 Task: Plan a virtual team-building movie night for the 11th at 7:30 PM.
Action: Mouse moved to (39, 80)
Screenshot: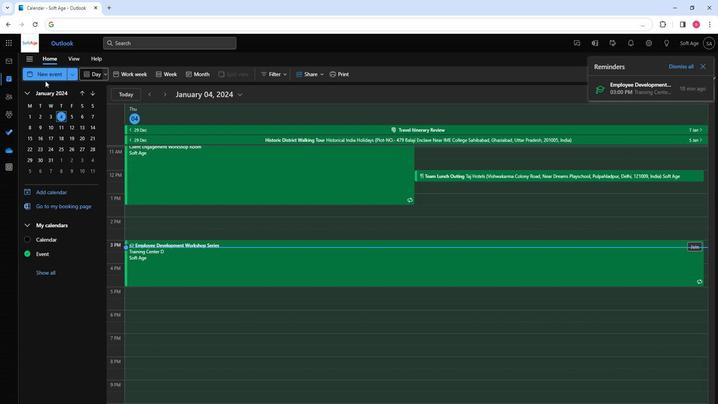 
Action: Mouse pressed left at (39, 80)
Screenshot: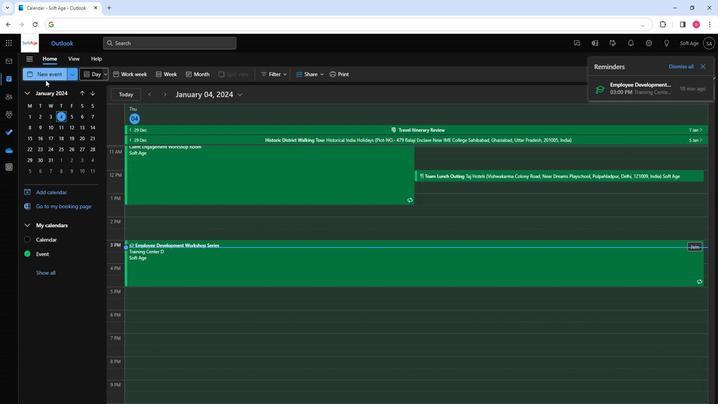 
Action: Mouse moved to (186, 124)
Screenshot: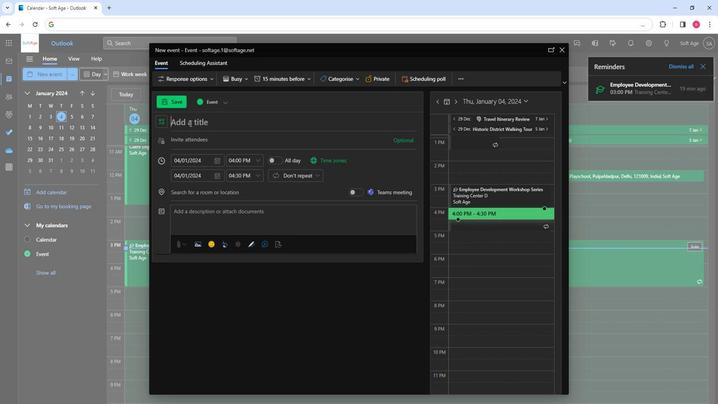 
Action: Mouse pressed left at (186, 124)
Screenshot: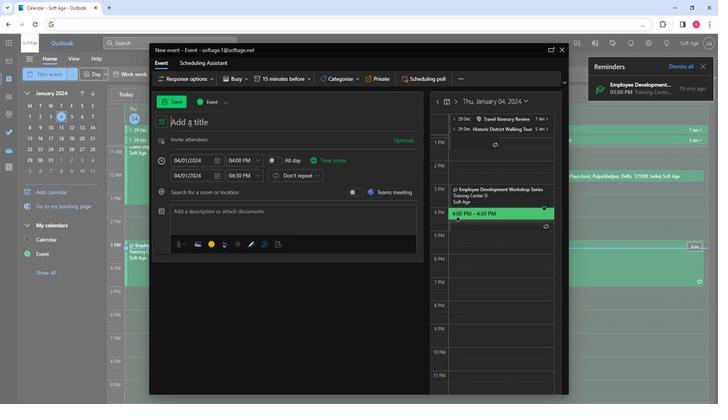 
Action: Key pressed <Key.shift>Virtua;<Key.space><Key.backspace><Key.backspace>l<Key.space><Key.shift>Team-<Key.shift>Building<Key.space><Key.shift><Key.shift>Movie<Key.space><Key.shift>Night
Screenshot: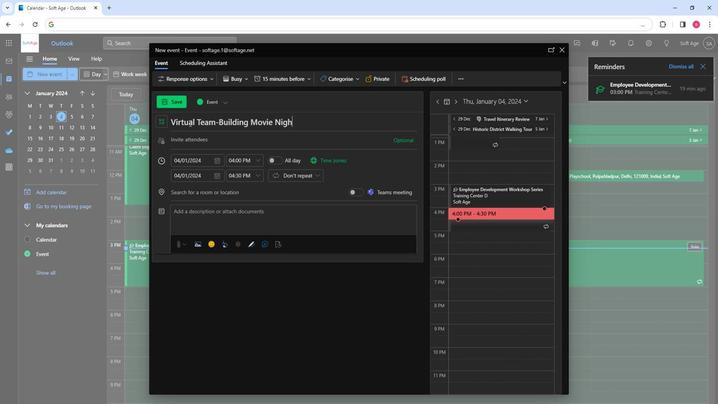 
Action: Mouse moved to (202, 140)
Screenshot: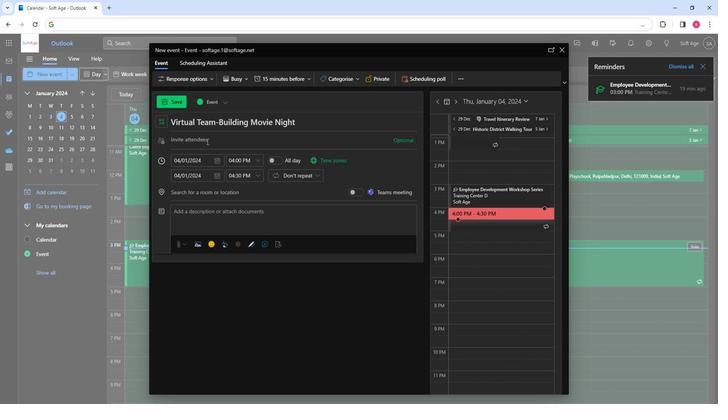 
Action: Mouse pressed left at (202, 140)
Screenshot: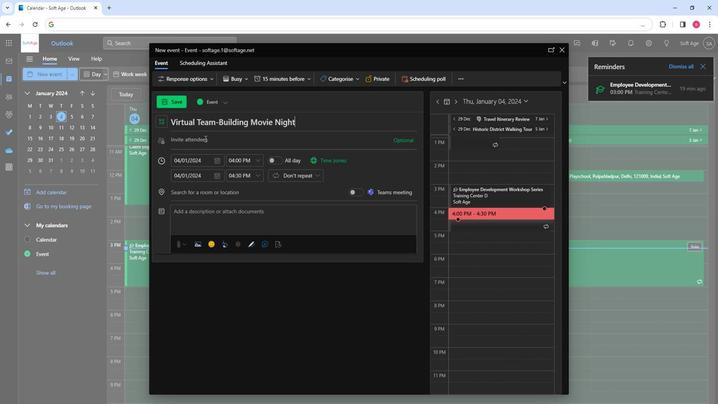 
Action: Mouse moved to (191, 147)
Screenshot: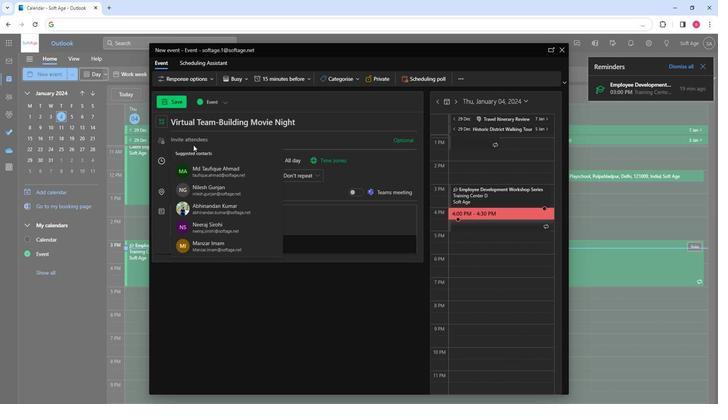 
Action: Key pressed so
Screenshot: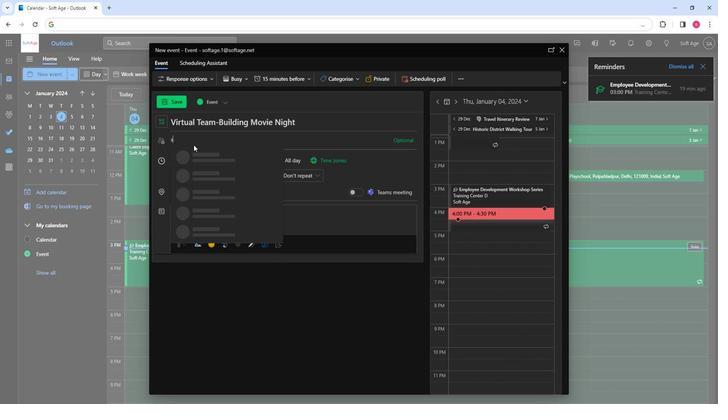 
Action: Mouse moved to (197, 184)
Screenshot: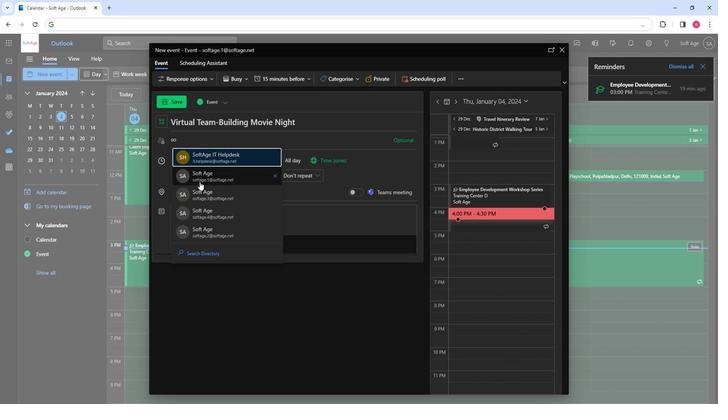 
Action: Mouse pressed left at (197, 184)
Screenshot: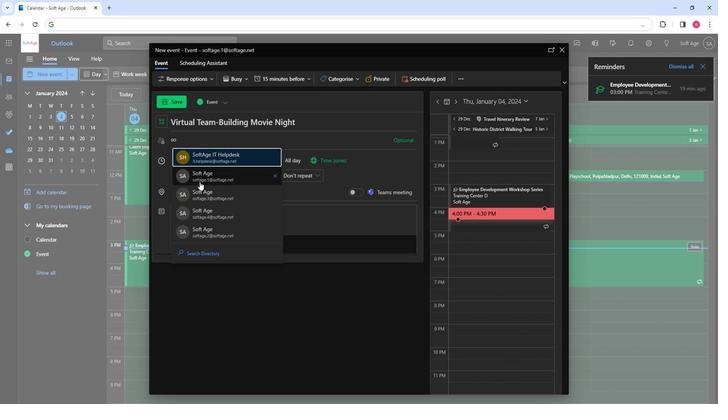 
Action: Key pressed so
Screenshot: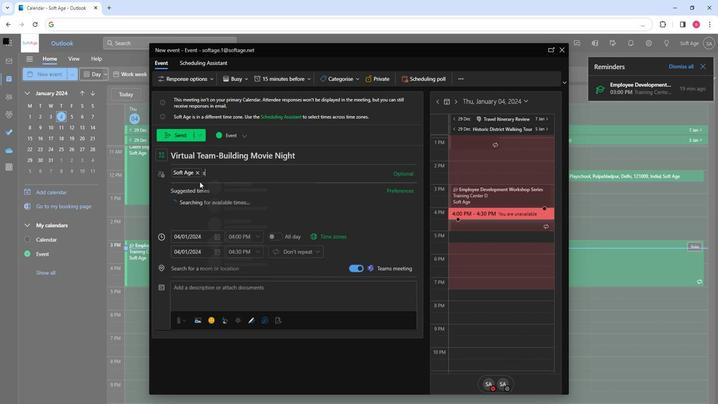 
Action: Mouse moved to (237, 223)
Screenshot: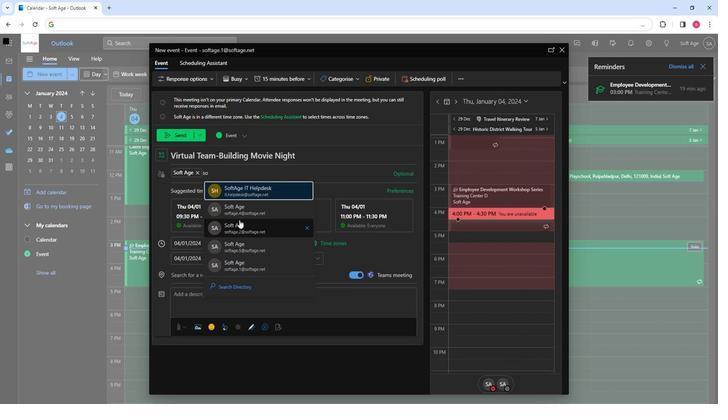 
Action: Mouse pressed left at (237, 223)
Screenshot: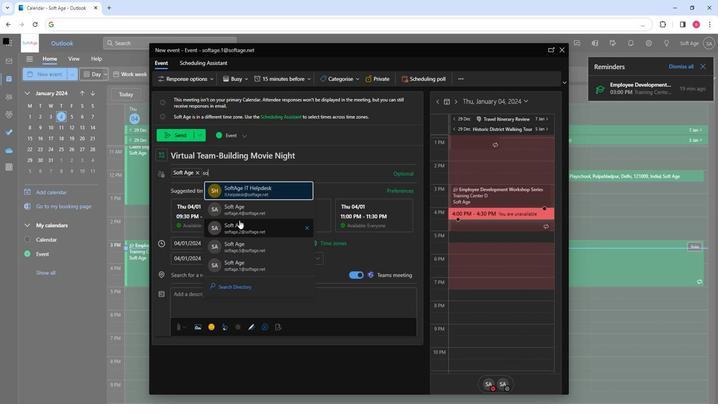 
Action: Mouse moved to (238, 223)
Screenshot: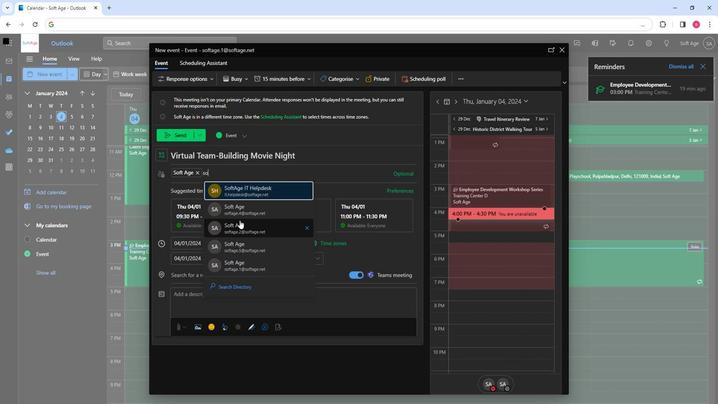 
Action: Key pressed so
Screenshot: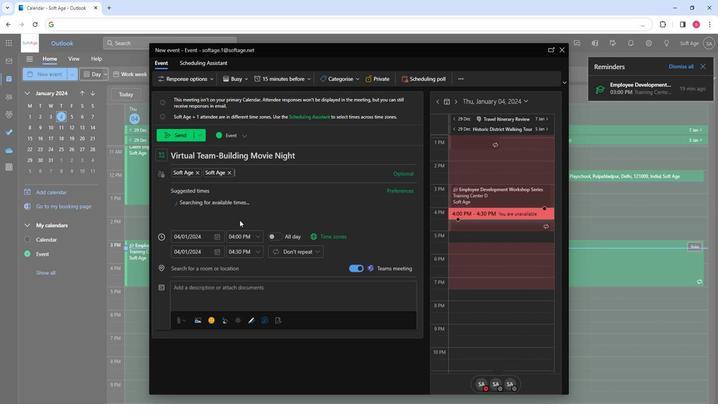 
Action: Mouse moved to (273, 260)
Screenshot: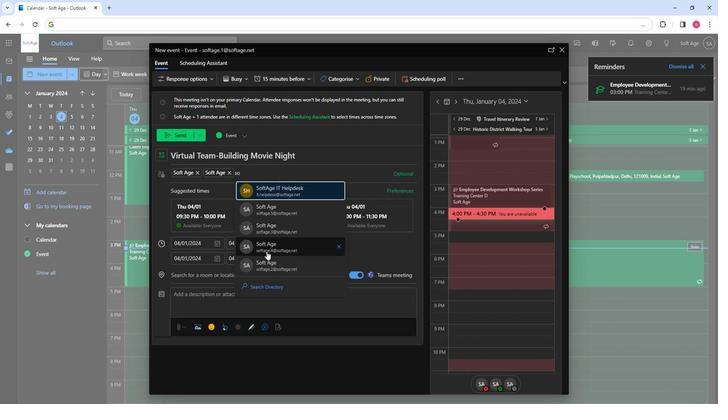 
Action: Mouse pressed left at (273, 260)
Screenshot: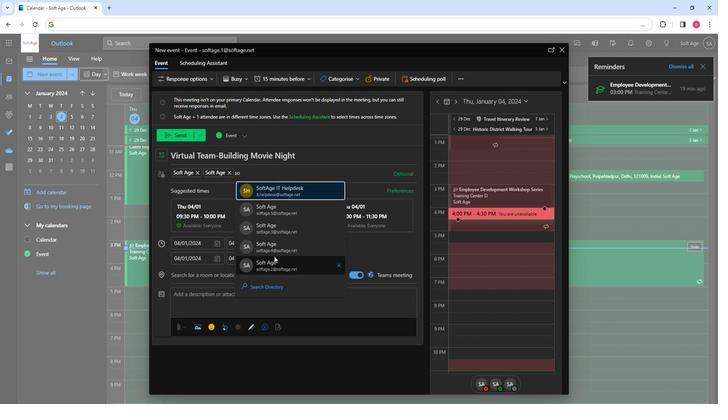 
Action: Mouse moved to (277, 264)
Screenshot: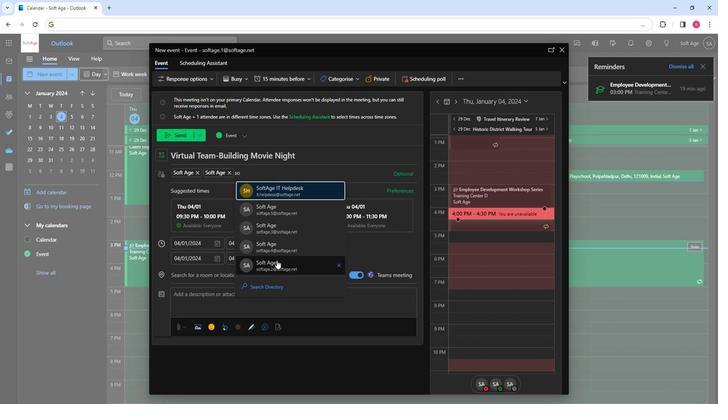 
Action: Mouse pressed left at (277, 264)
Screenshot: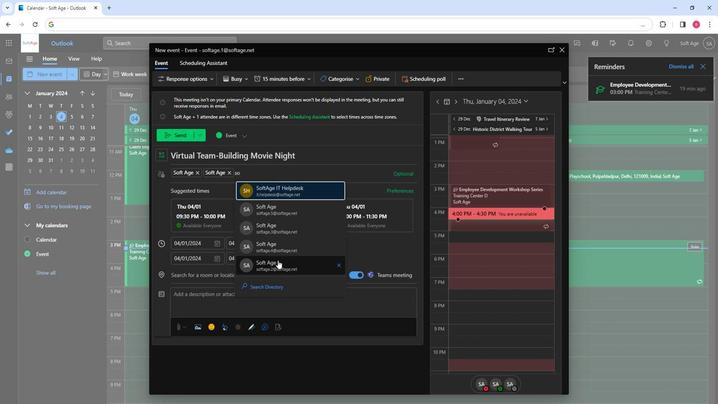
Action: Mouse moved to (215, 246)
Screenshot: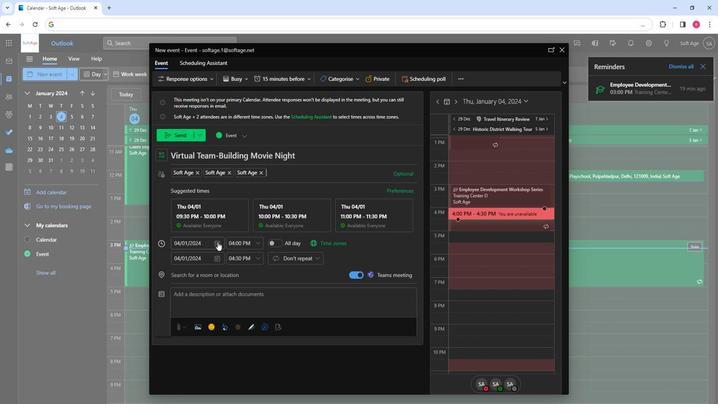 
Action: Mouse pressed left at (215, 246)
Screenshot: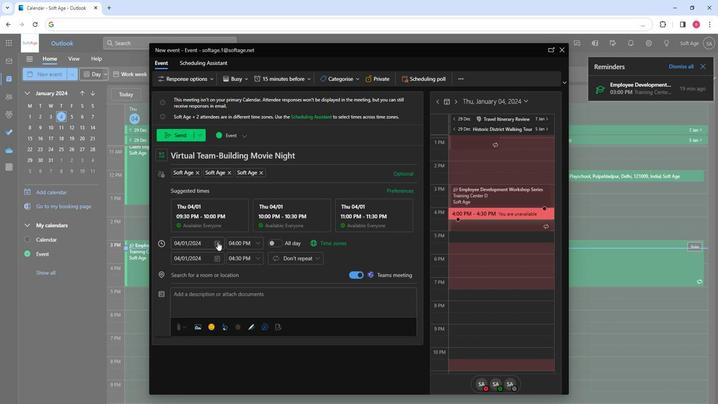 
Action: Mouse moved to (210, 300)
Screenshot: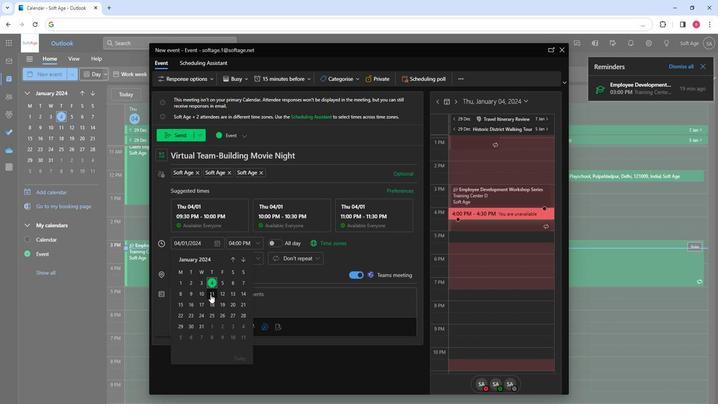 
Action: Mouse pressed left at (210, 300)
Screenshot: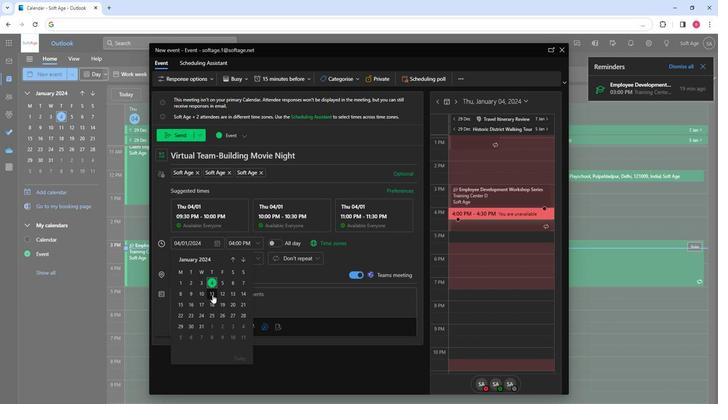 
Action: Mouse moved to (258, 249)
Screenshot: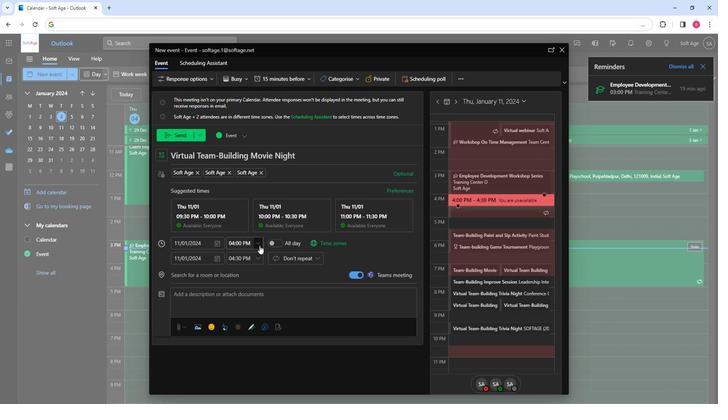 
Action: Mouse pressed left at (258, 249)
Screenshot: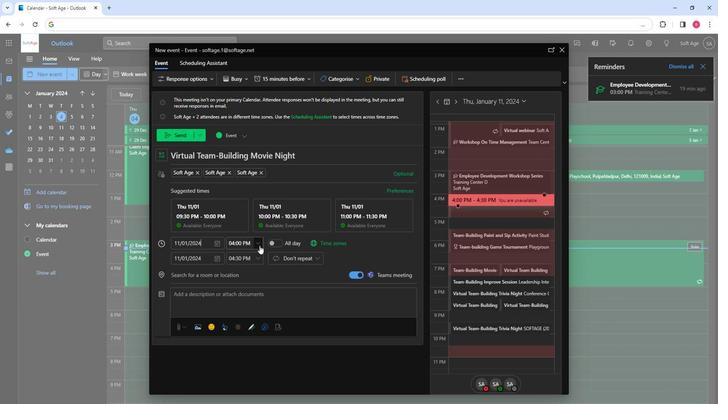 
Action: Mouse moved to (245, 282)
Screenshot: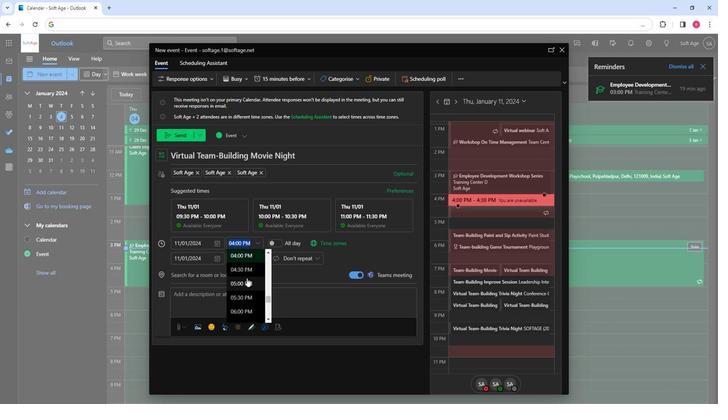
Action: Mouse scrolled (245, 282) with delta (0, 0)
Screenshot: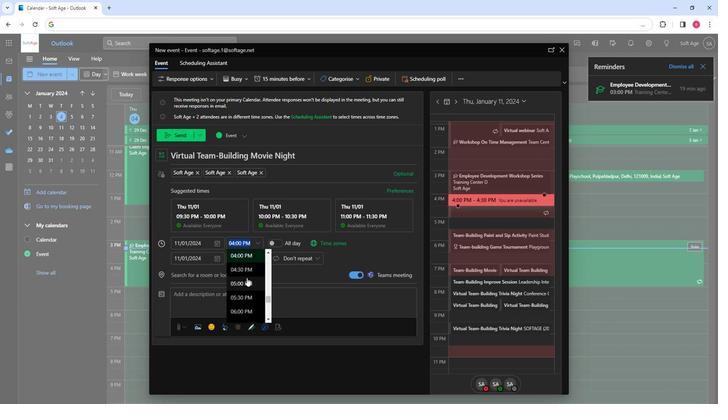 
Action: Mouse moved to (241, 296)
Screenshot: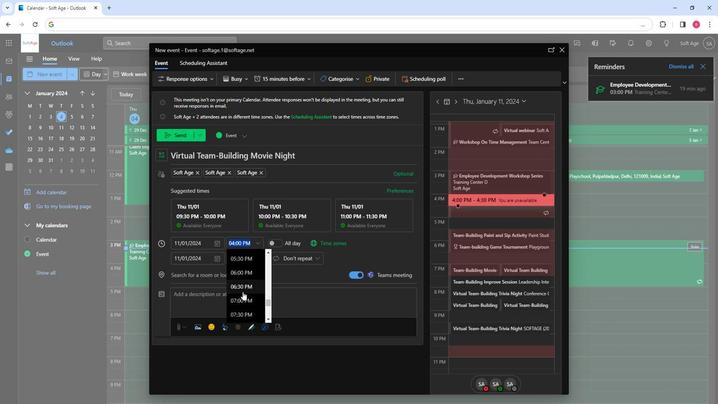 
Action: Mouse scrolled (241, 296) with delta (0, 0)
Screenshot: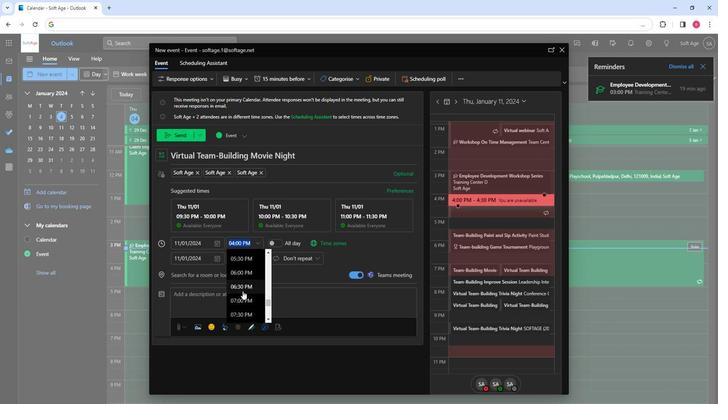 
Action: Mouse moved to (239, 285)
Screenshot: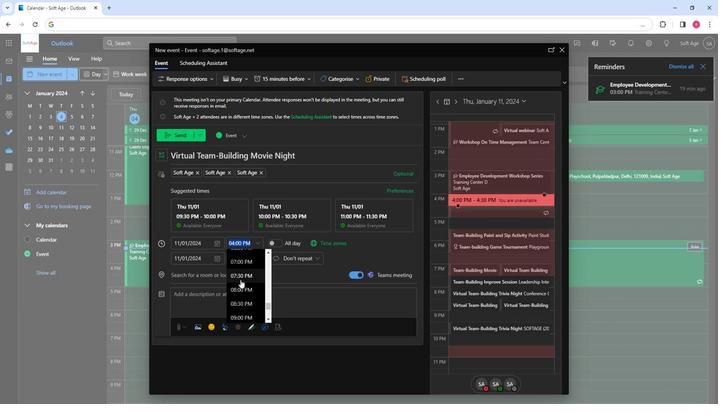 
Action: Mouse pressed left at (239, 285)
Screenshot: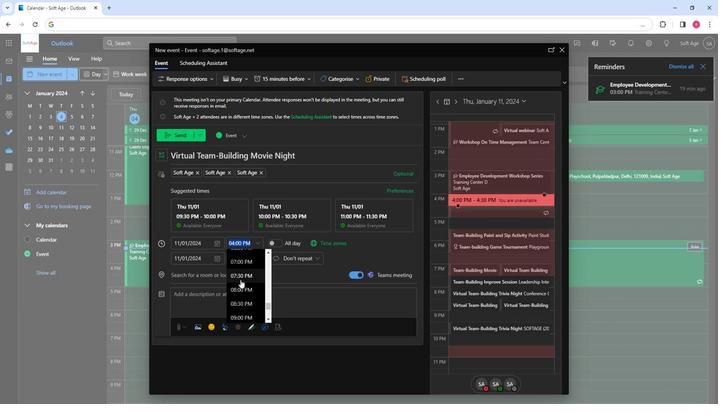 
Action: Mouse moved to (208, 280)
Screenshot: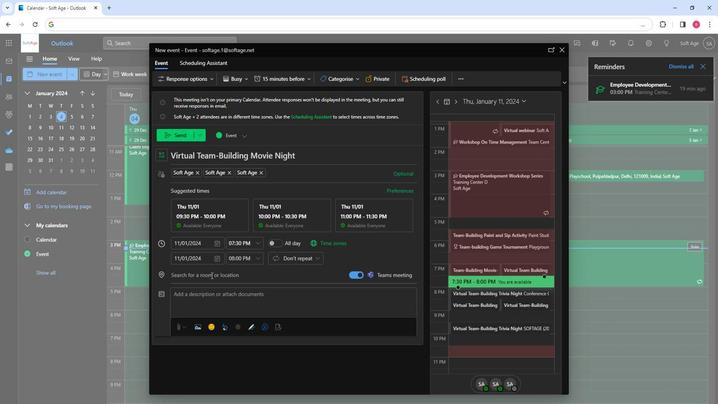 
Action: Mouse pressed left at (208, 280)
Screenshot: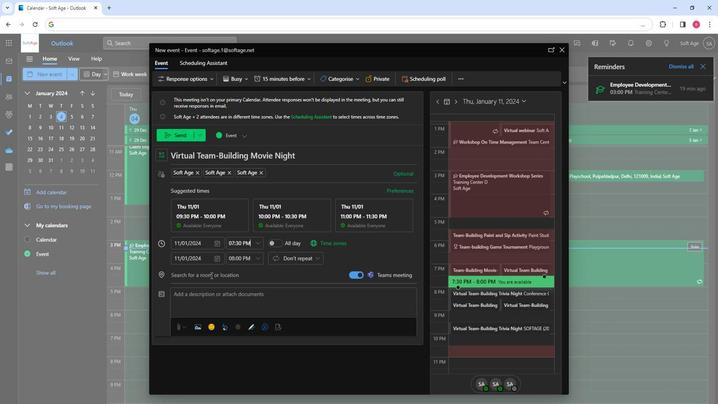 
Action: Mouse moved to (221, 241)
Screenshot: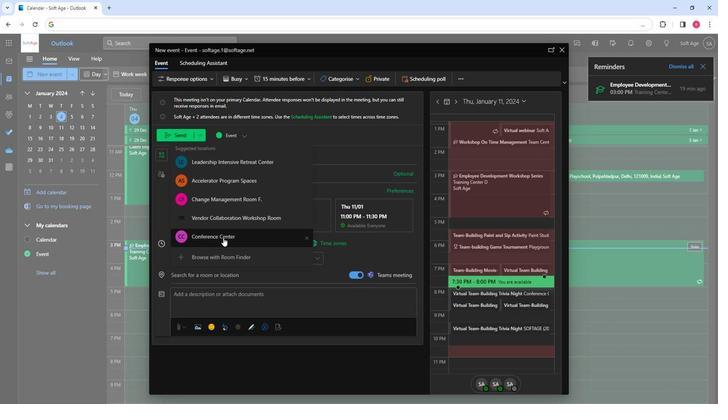 
Action: Mouse pressed left at (221, 241)
Screenshot: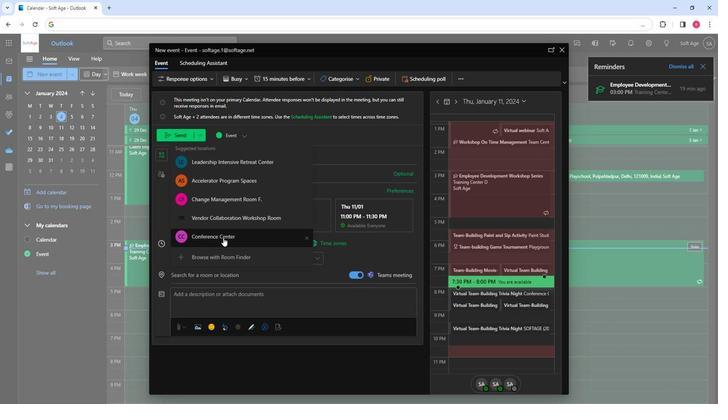 
Action: Mouse moved to (209, 304)
Screenshot: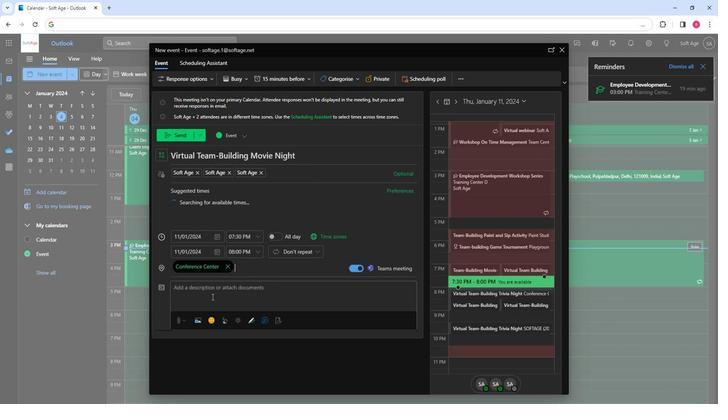 
Action: Mouse pressed left at (209, 304)
Screenshot: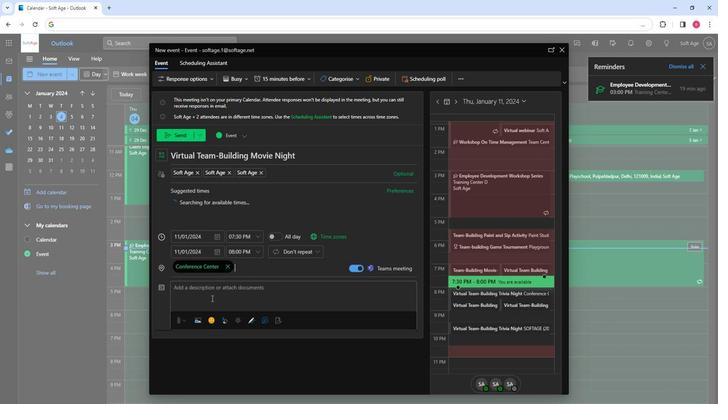
Action: Key pressed <Key.shift>Create<Key.space>a<Key.space>cinema<Key.backspace>atic<Key.space>experience<Key.space>with<Key.space>a<Key.space>virtual<Key.space>team-building<Key.space>movie<Key.space>night.<Key.space><Key.shift>Foster<Key.space>connection,<Key.space>relax,<Key.space>and<Key.space>enjoy<Key.space>shared<Key.space>entertainment,<Key.space>building<Key.space>camaraderie<Key.space>in<Key.space>a<Key.space>fun<Key.space>and<Key.space>informal<Key.space>online<Key.space>setting.
Screenshot: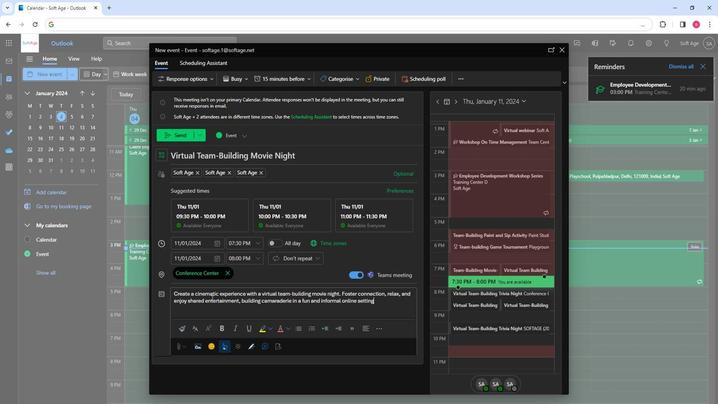 
Action: Mouse moved to (227, 301)
Screenshot: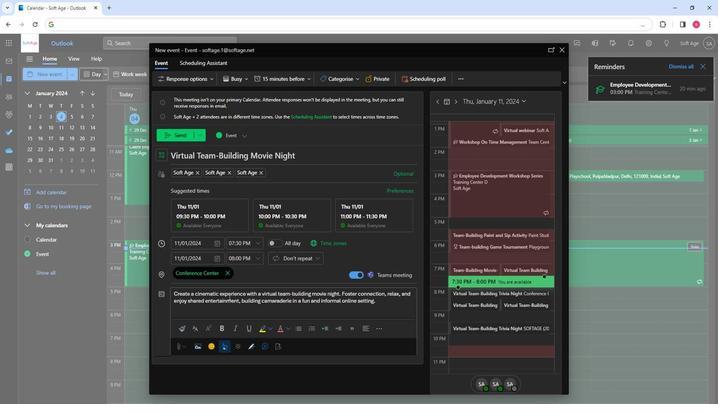 
Action: Mouse pressed left at (227, 301)
Screenshot: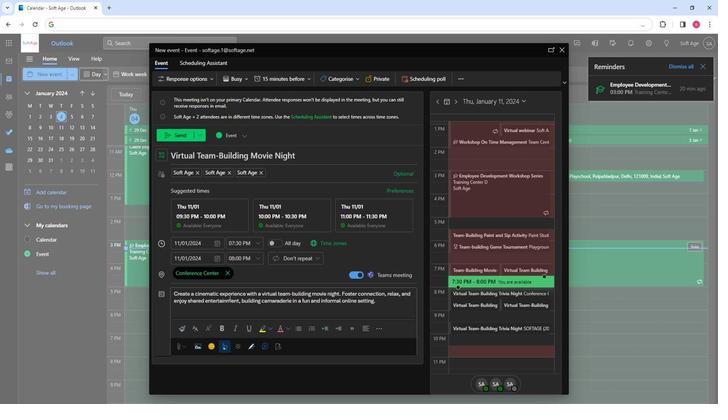 
Action: Mouse pressed left at (227, 301)
Screenshot: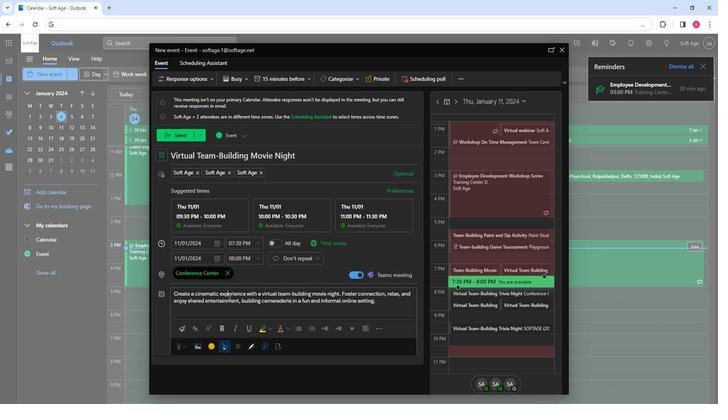 
Action: Mouse pressed left at (227, 301)
Screenshot: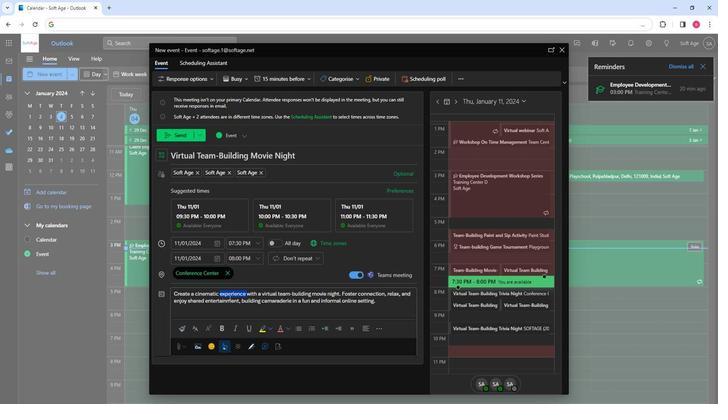
Action: Mouse pressed left at (227, 301)
Screenshot: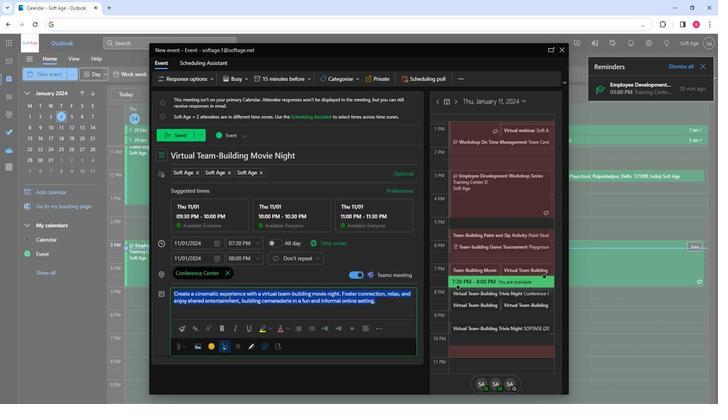 
Action: Mouse moved to (196, 333)
Screenshot: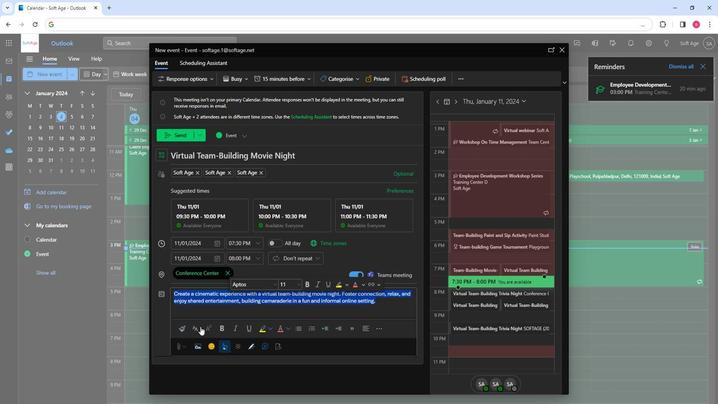 
Action: Mouse pressed left at (196, 333)
Screenshot: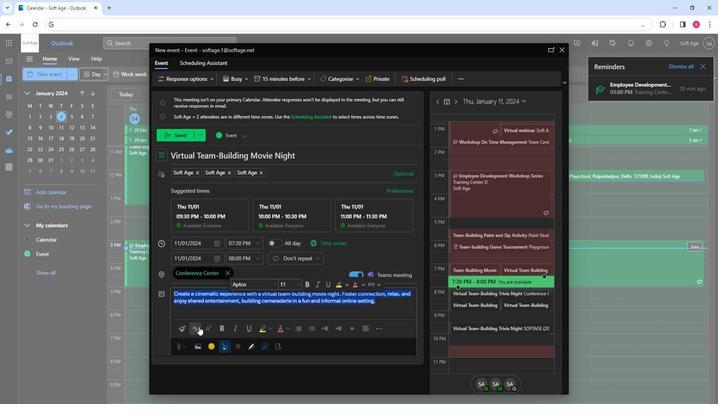 
Action: Mouse moved to (237, 229)
Screenshot: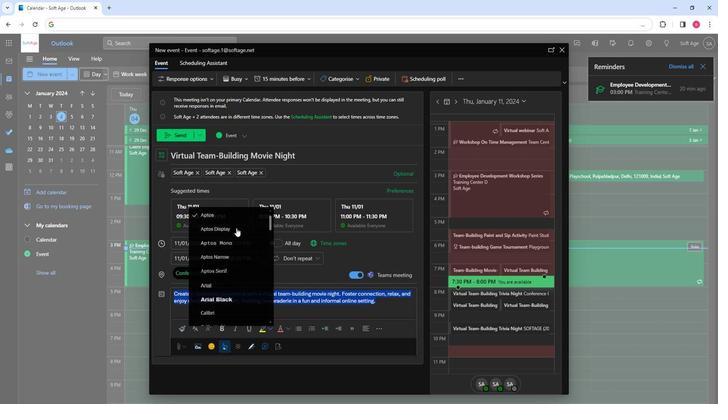 
Action: Mouse scrolled (237, 228) with delta (0, 0)
Screenshot: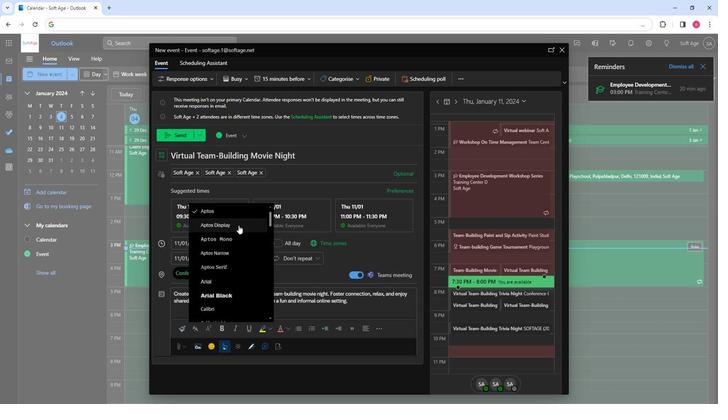
Action: Mouse moved to (237, 230)
Screenshot: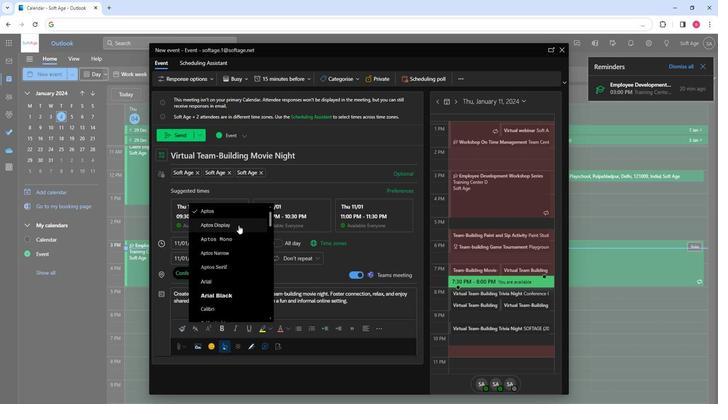 
Action: Mouse scrolled (237, 230) with delta (0, 0)
Screenshot: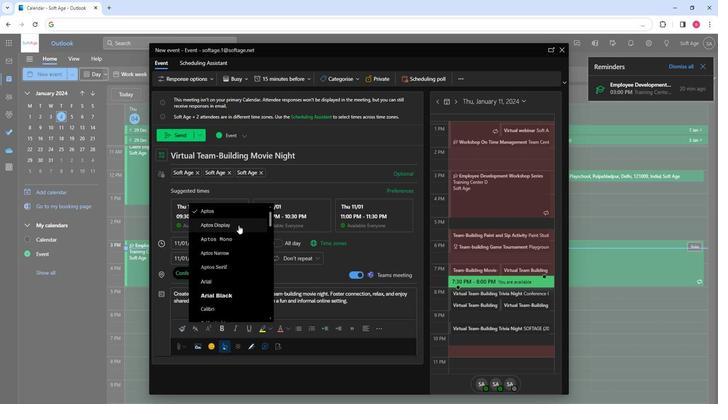 
Action: Mouse moved to (237, 231)
Screenshot: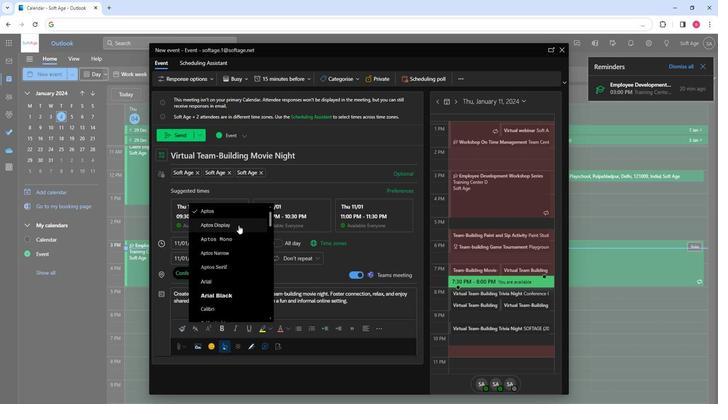 
Action: Mouse scrolled (237, 230) with delta (0, 0)
Screenshot: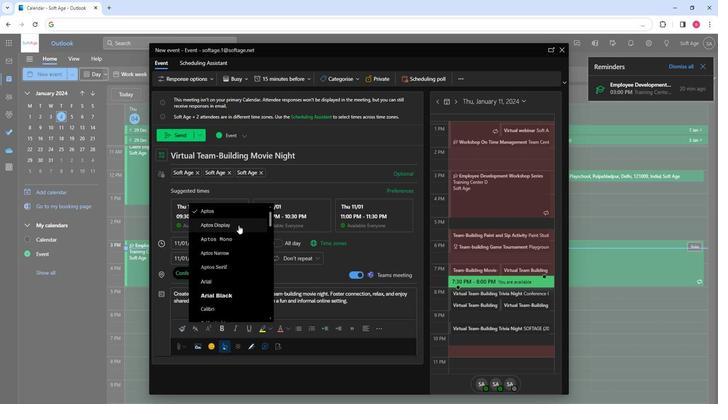 
Action: Mouse moved to (237, 231)
Screenshot: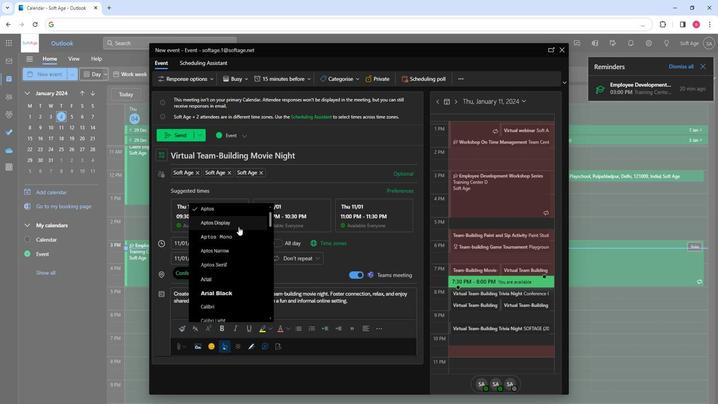 
Action: Mouse scrolled (237, 231) with delta (0, 0)
Screenshot: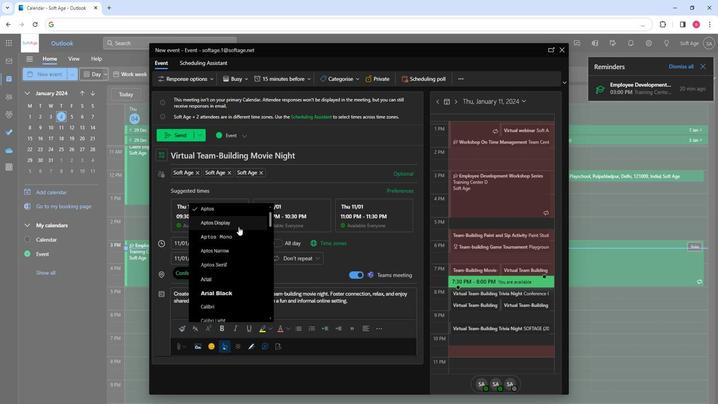 
Action: Mouse moved to (223, 229)
Screenshot: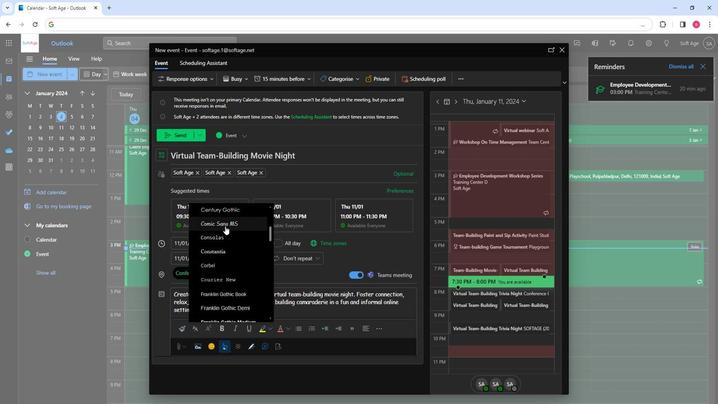 
Action: Mouse pressed left at (223, 229)
Screenshot: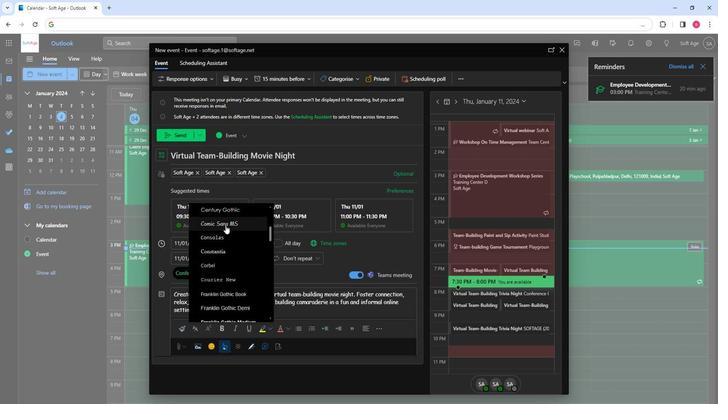 
Action: Mouse moved to (231, 337)
Screenshot: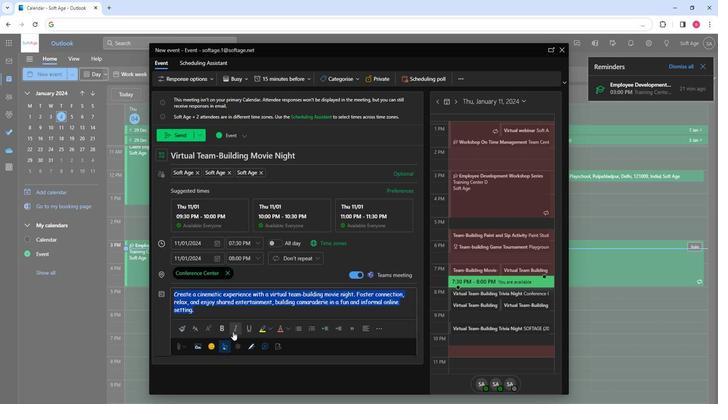 
Action: Mouse pressed left at (231, 337)
Screenshot: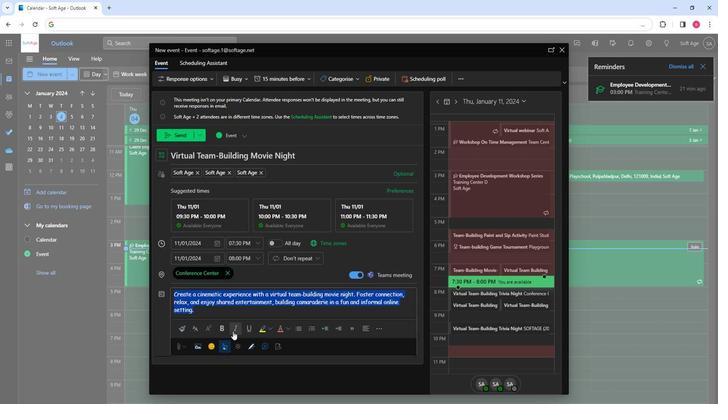 
Action: Mouse moved to (267, 335)
Screenshot: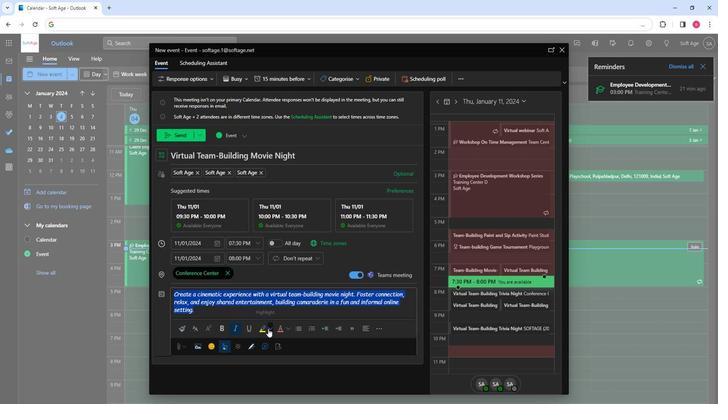 
Action: Mouse pressed left at (267, 335)
Screenshot: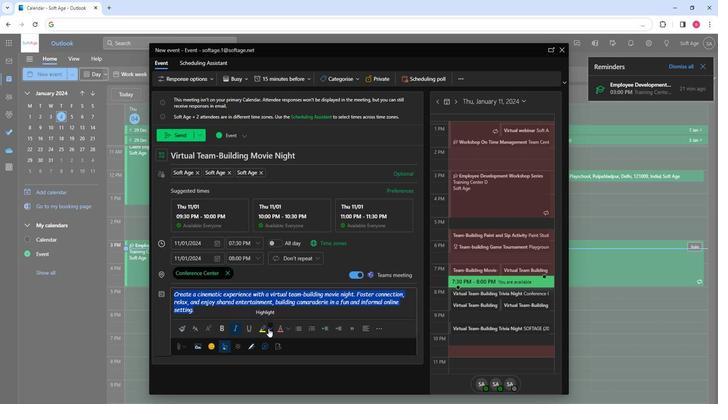 
Action: Mouse moved to (286, 354)
Screenshot: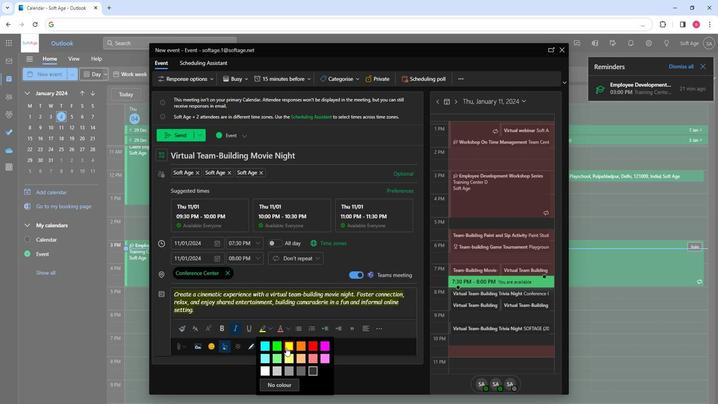 
Action: Mouse pressed left at (286, 354)
Screenshot: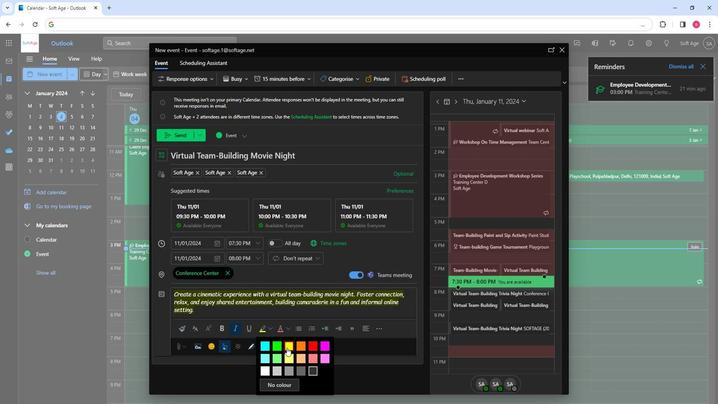 
Action: Mouse moved to (338, 335)
Screenshot: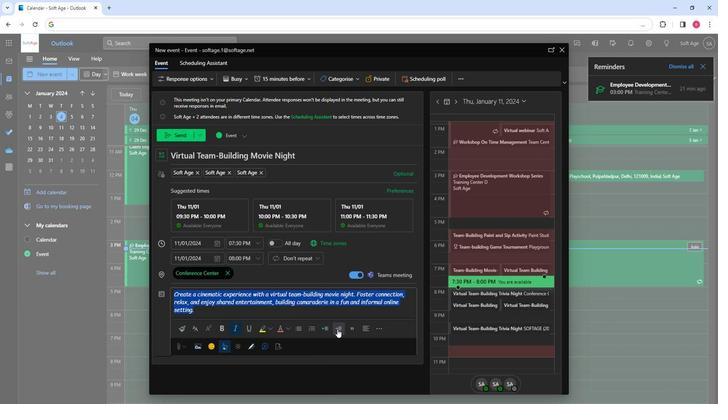 
Action: Mouse pressed left at (338, 335)
Screenshot: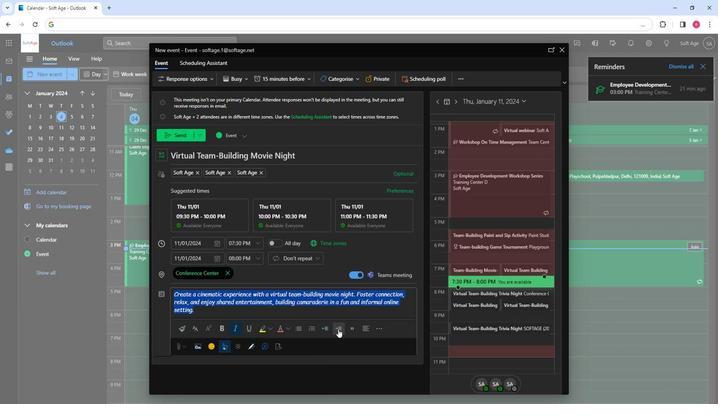 
Action: Mouse moved to (367, 322)
Screenshot: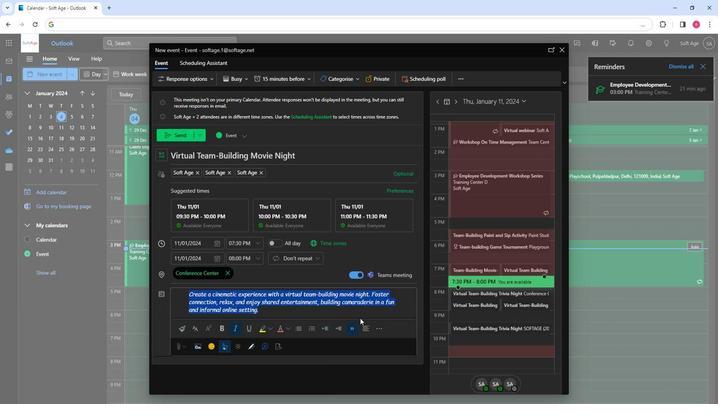 
Action: Mouse pressed left at (367, 322)
Screenshot: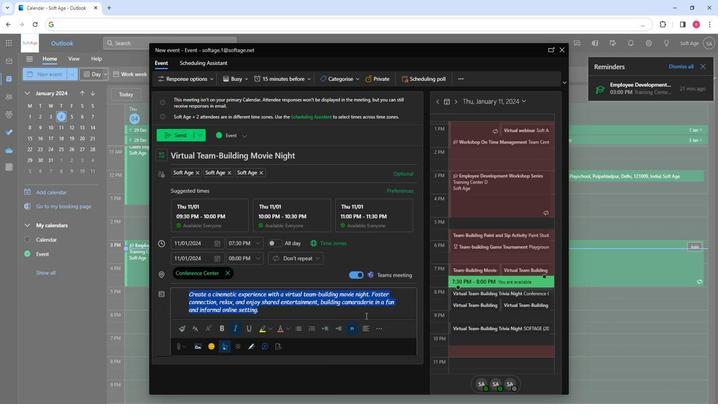 
Action: Mouse moved to (180, 133)
Screenshot: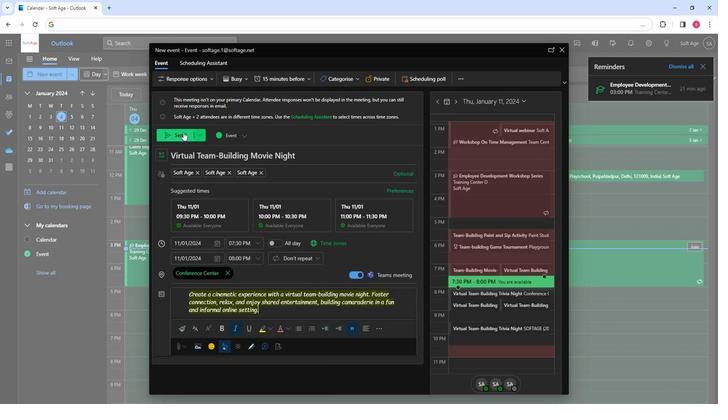 
Action: Mouse pressed left at (180, 133)
Screenshot: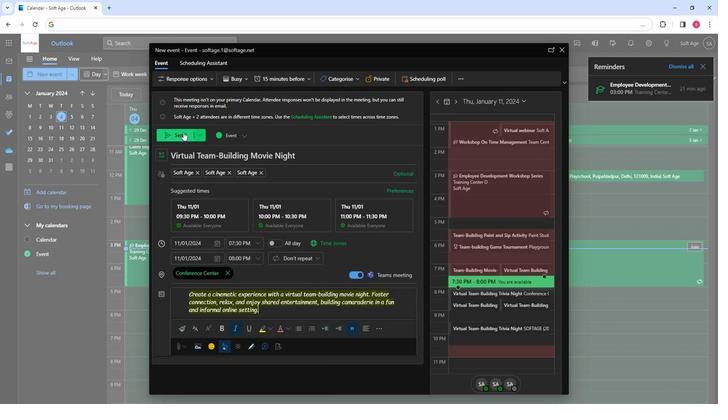
Action: Mouse moved to (305, 337)
Screenshot: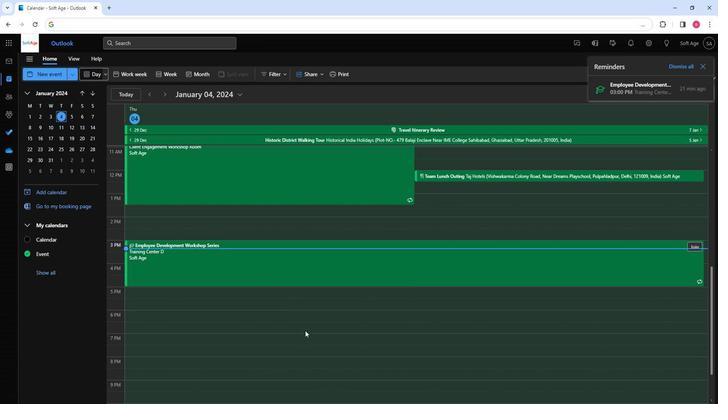 
